 Task: Create a task  Implement a new cloud-based sales management system for a company , assign it to team member softage.3@softage.net in the project AtlasTech and update the status of the task to  On Track  , set the priority of the task to Low
Action: Mouse moved to (76, 266)
Screenshot: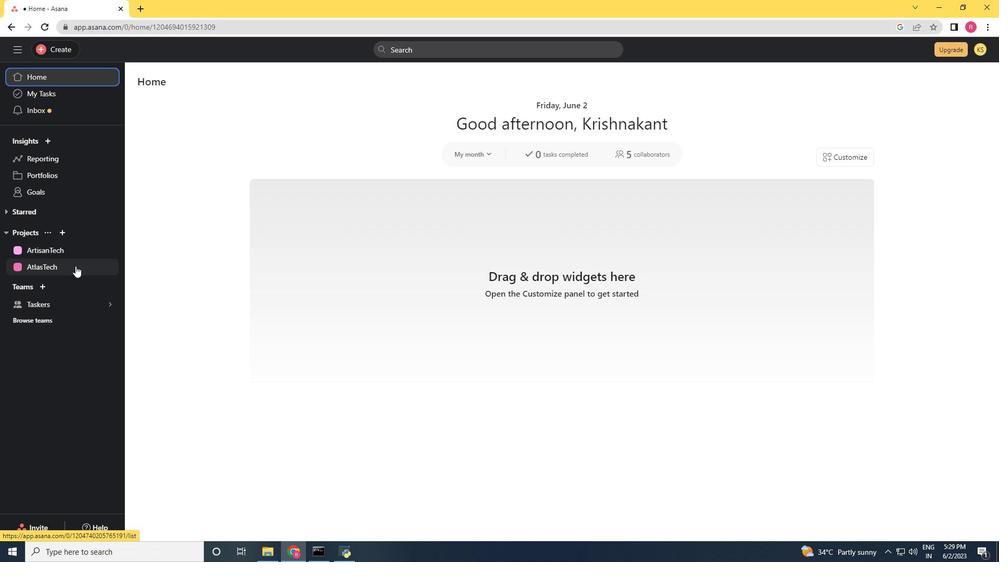 
Action: Mouse pressed left at (76, 266)
Screenshot: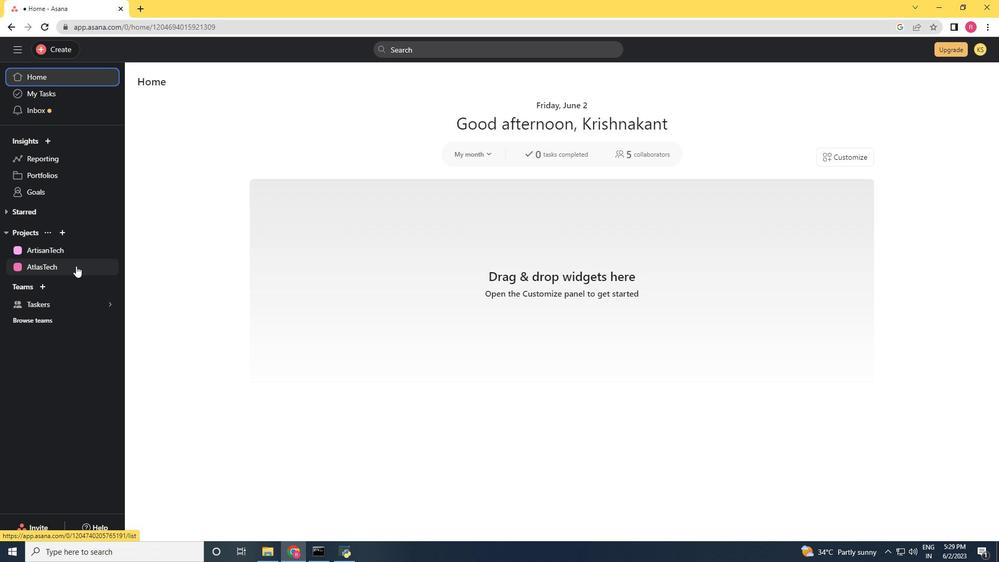 
Action: Mouse moved to (48, 43)
Screenshot: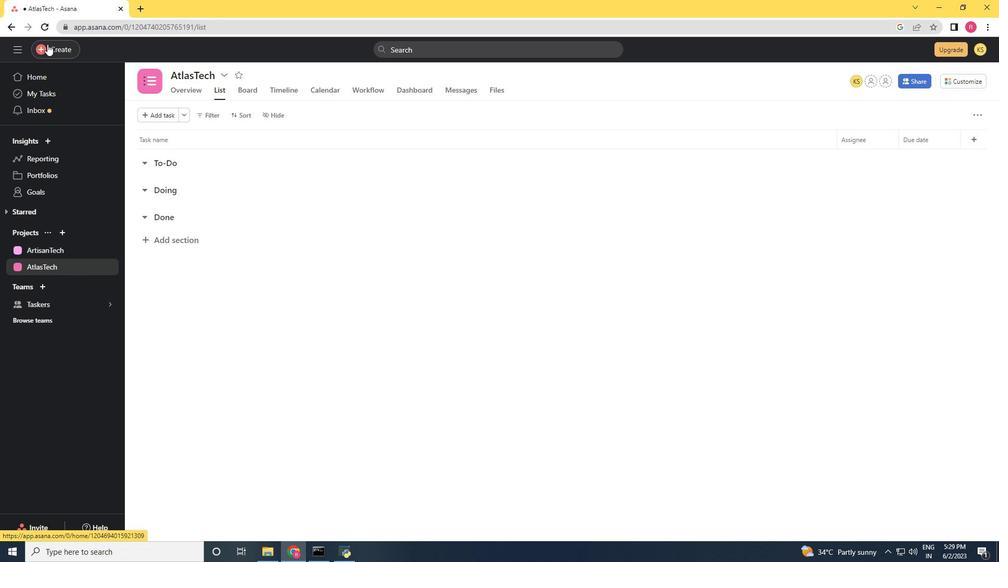 
Action: Mouse pressed left at (48, 43)
Screenshot: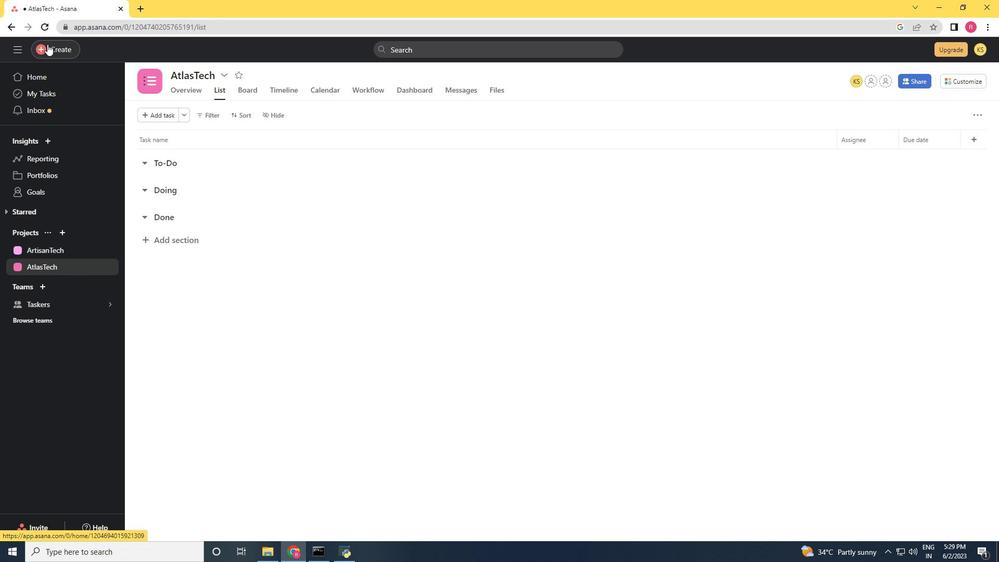 
Action: Mouse moved to (113, 67)
Screenshot: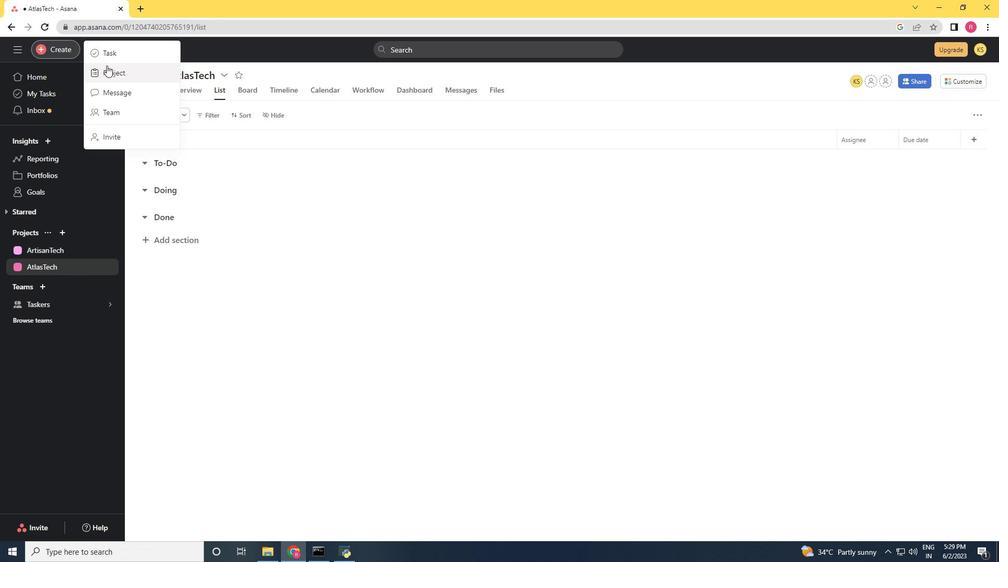 
Action: Mouse pressed left at (113, 67)
Screenshot: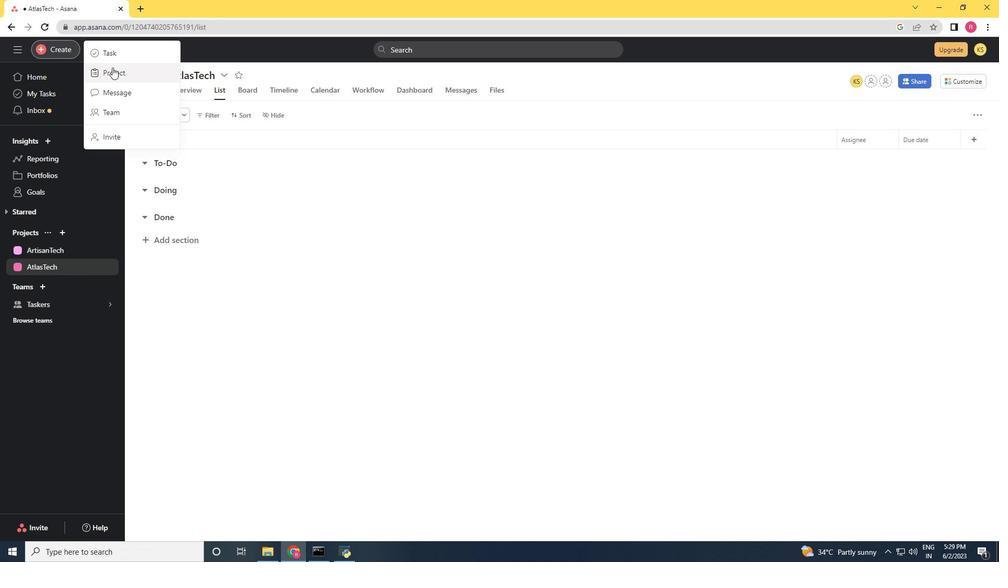 
Action: Mouse moved to (19, 55)
Screenshot: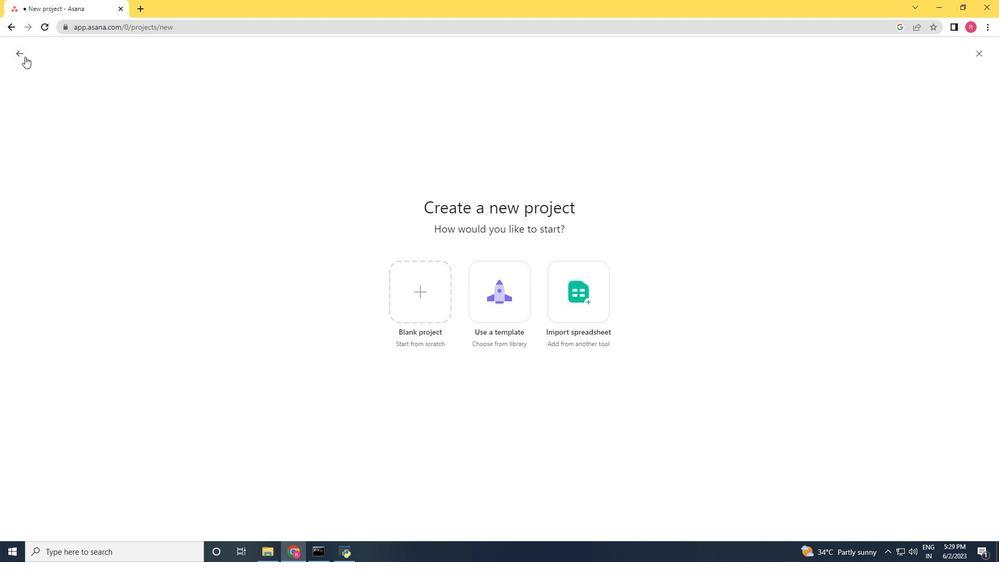 
Action: Mouse pressed left at (19, 55)
Screenshot: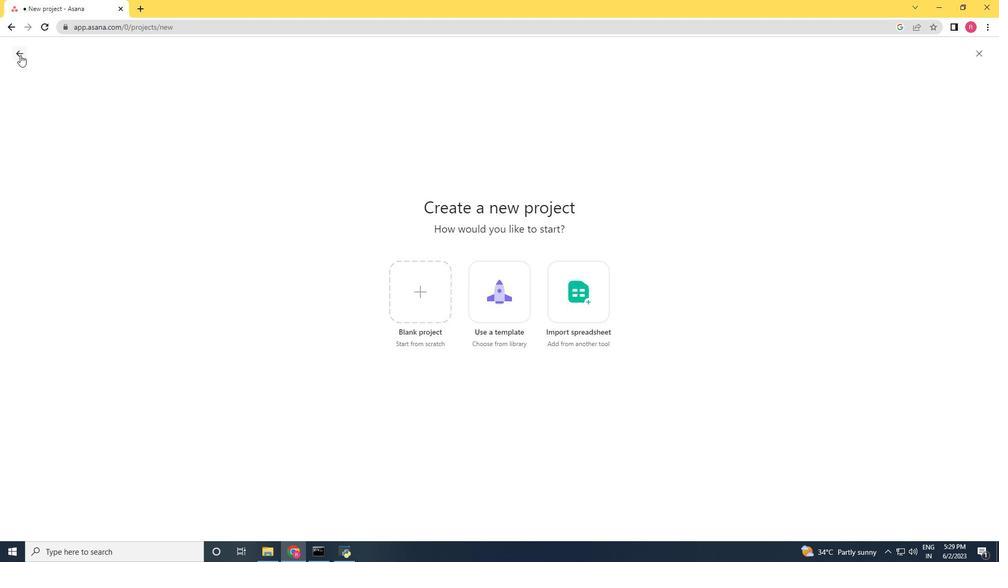 
Action: Mouse moved to (66, 51)
Screenshot: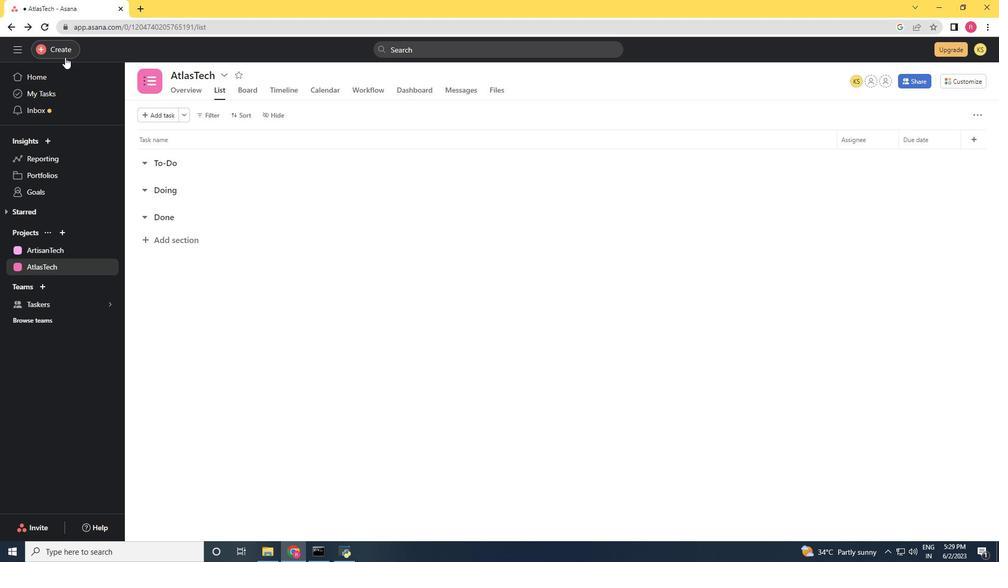 
Action: Mouse pressed left at (66, 51)
Screenshot: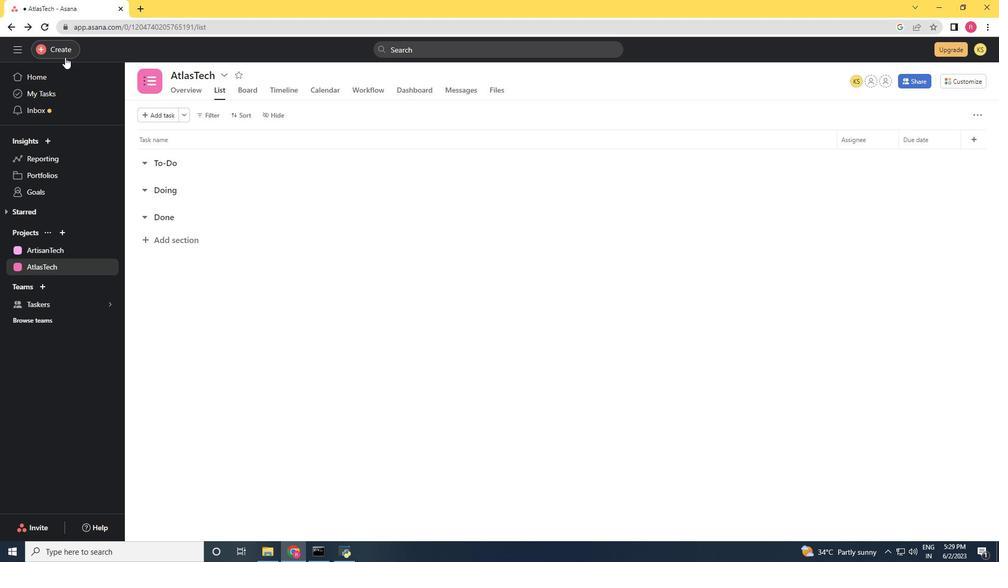 
Action: Mouse moved to (98, 58)
Screenshot: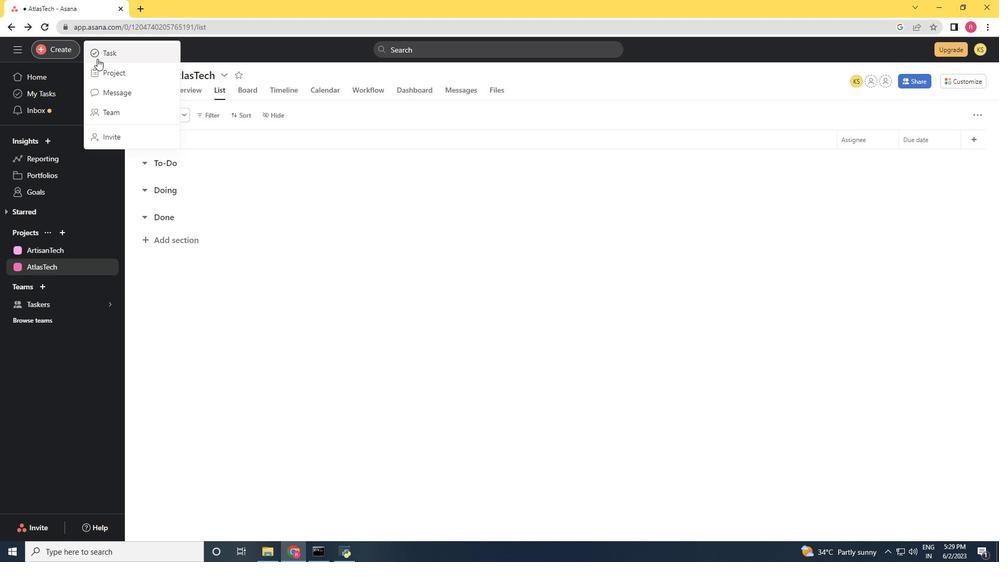 
Action: Mouse pressed left at (98, 58)
Screenshot: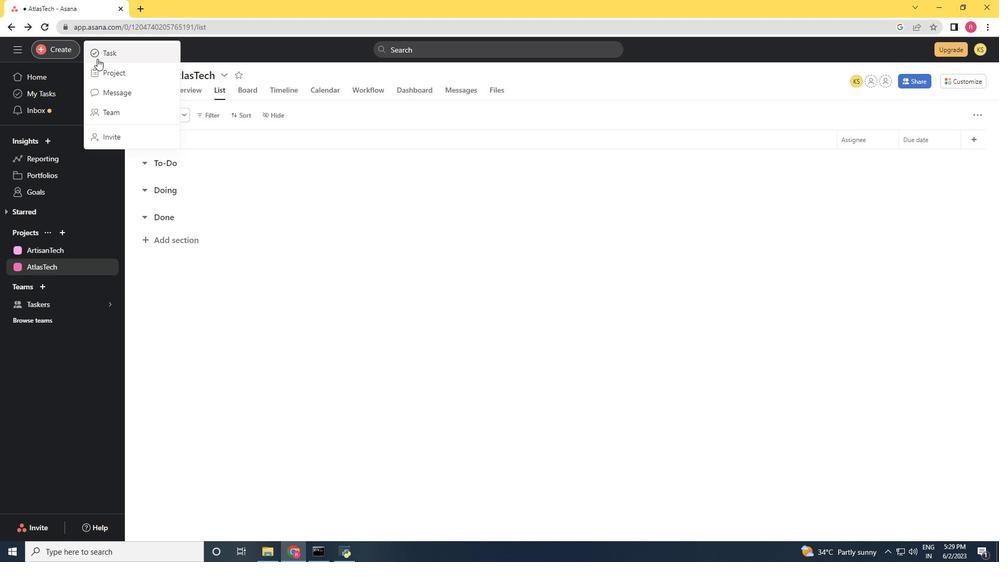 
Action: Mouse moved to (99, 58)
Screenshot: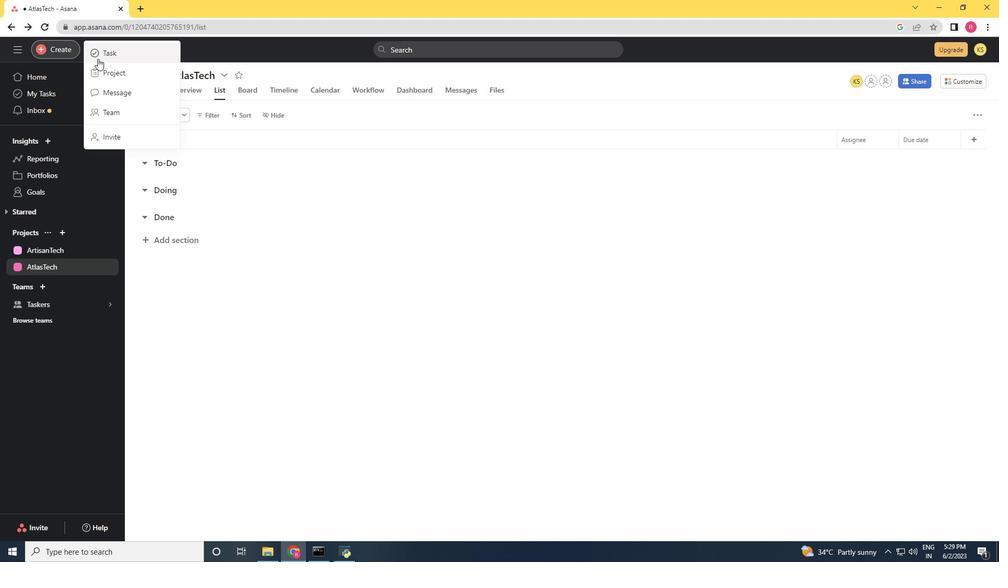 
Action: Key pressed <Key.shift>Implement<Key.space>a<Key.space>new<Key.space>cloud<Key.space><Key.backspace>-based<Key.space>ssl<Key.backspace><Key.backspace>ales<Key.space>management<Key.space>system<Key.space>for<Key.space>a<Key.space>company<Key.space>
Screenshot: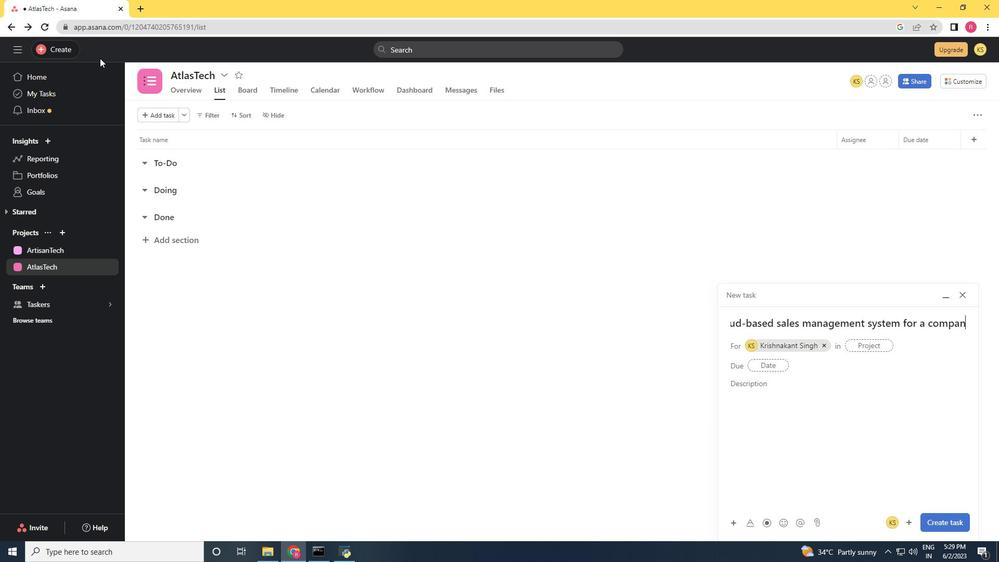 
Action: Mouse moved to (821, 347)
Screenshot: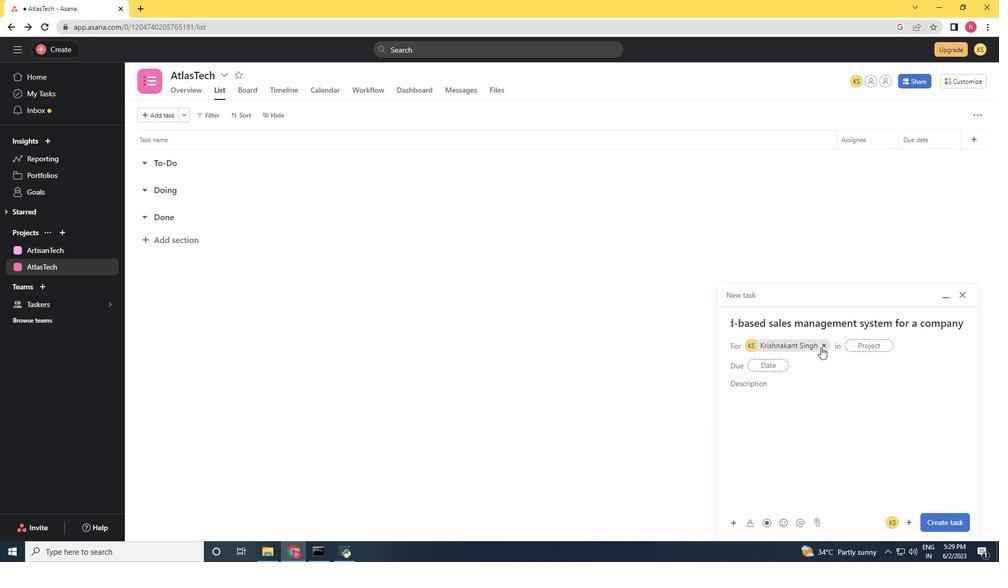 
Action: Mouse pressed left at (821, 347)
Screenshot: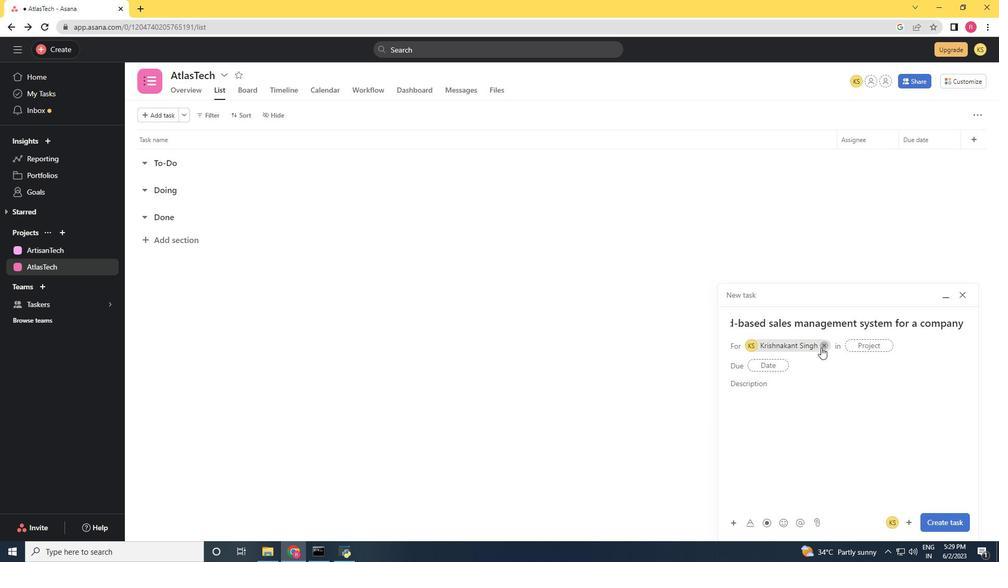 
Action: Mouse moved to (779, 345)
Screenshot: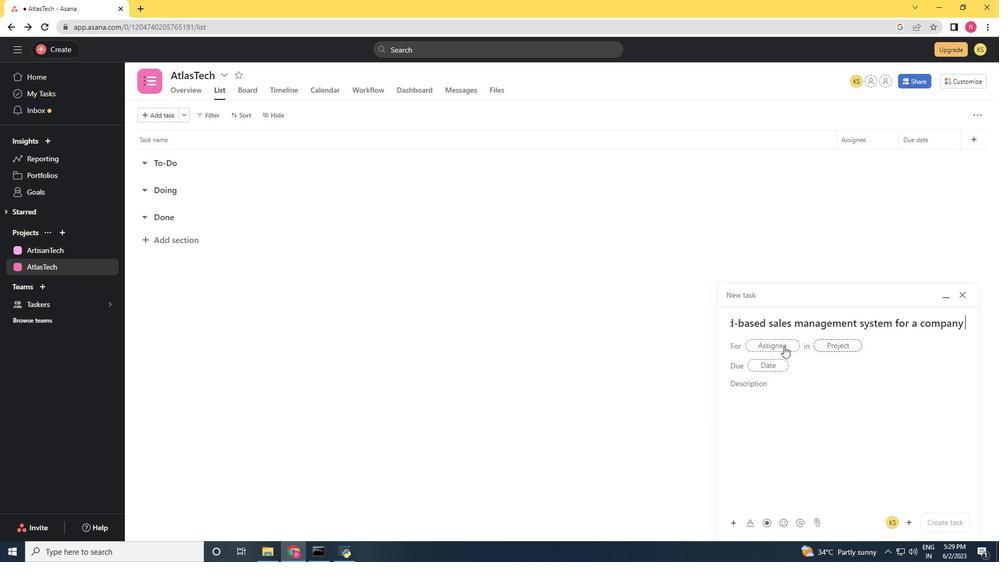 
Action: Mouse pressed left at (779, 345)
Screenshot: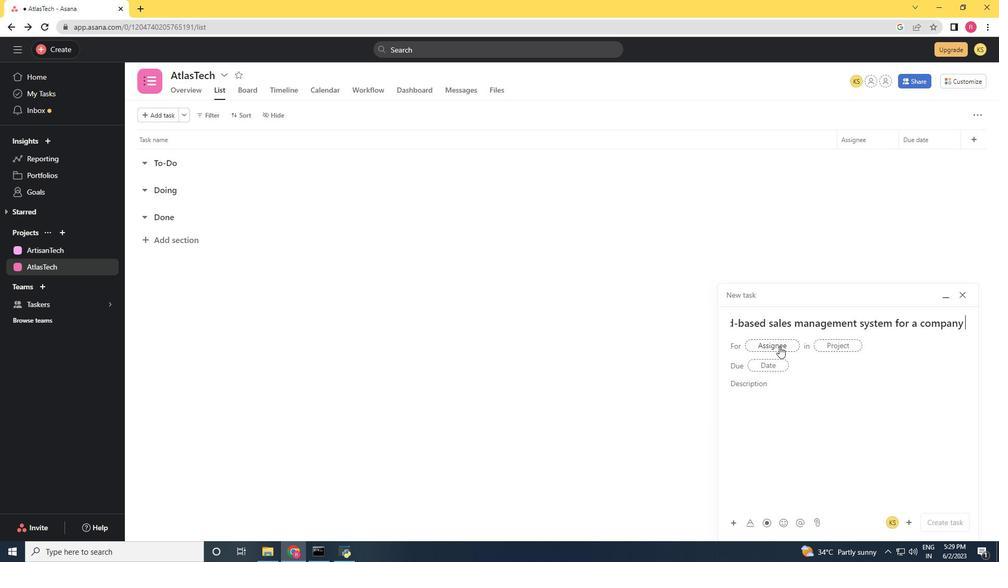 
Action: Mouse moved to (646, 331)
Screenshot: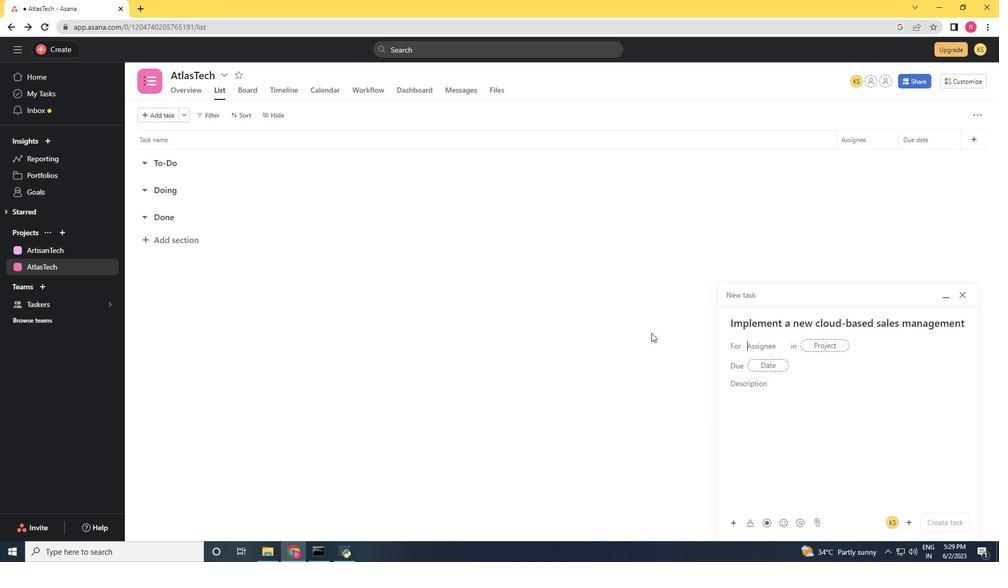 
Action: Key pressed softage.3<Key.shift>@softage.net
Screenshot: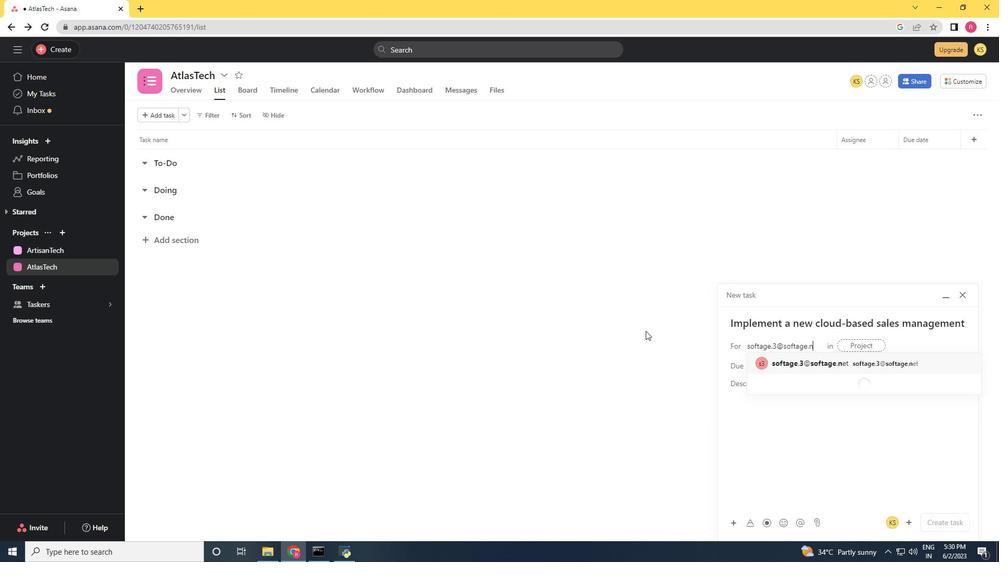 
Action: Mouse moved to (784, 368)
Screenshot: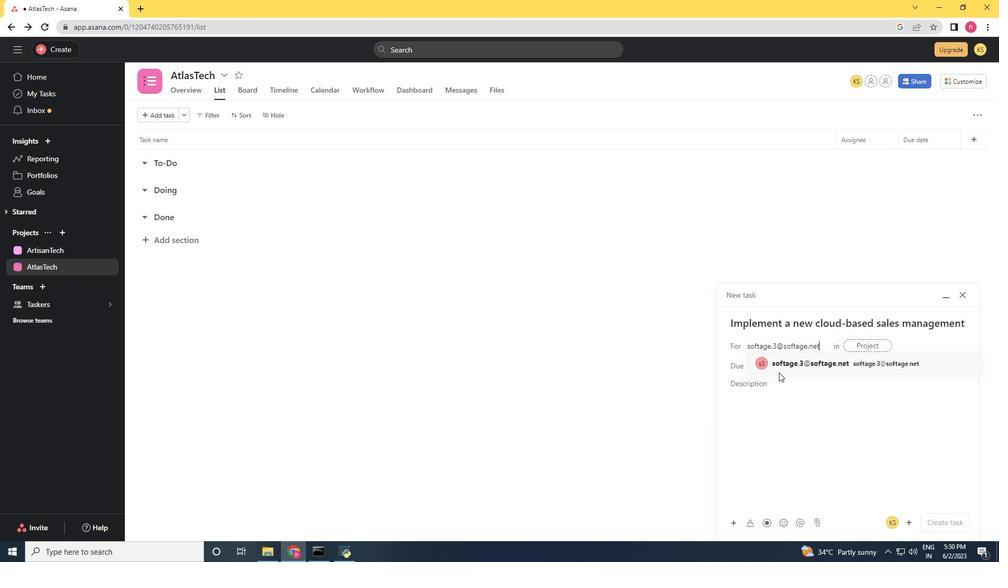 
Action: Mouse pressed left at (784, 368)
Screenshot: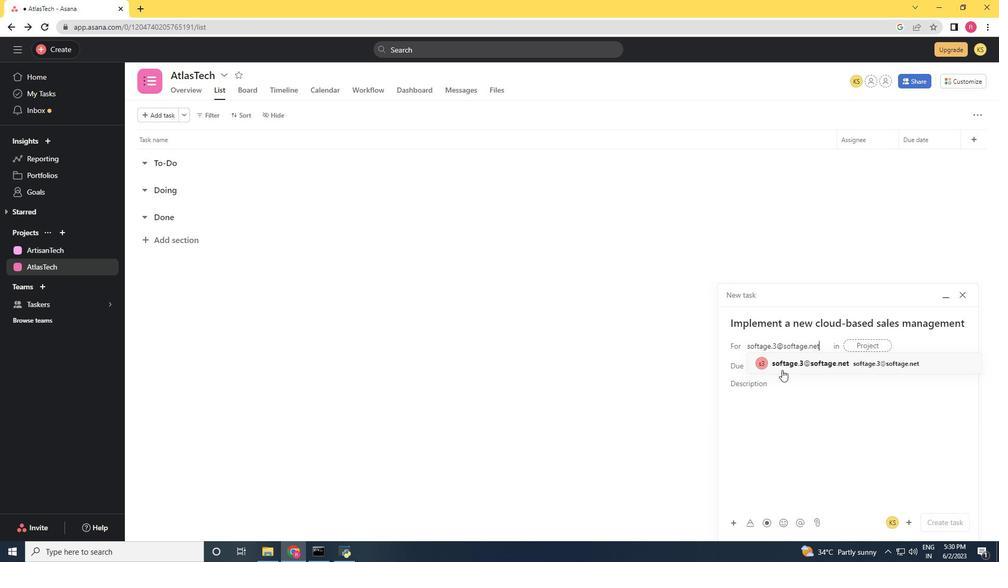 
Action: Mouse moved to (679, 385)
Screenshot: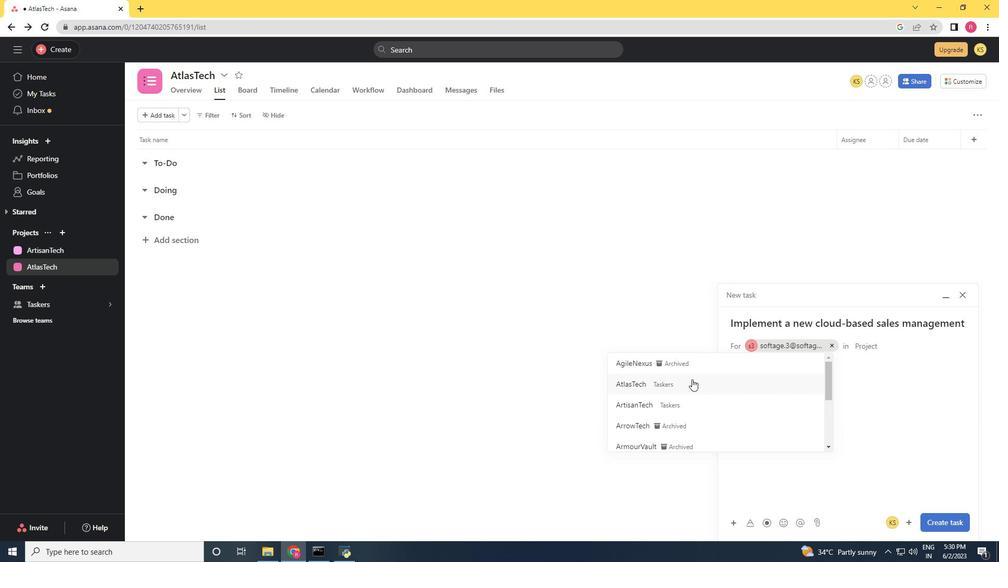 
Action: Mouse pressed left at (679, 385)
Screenshot: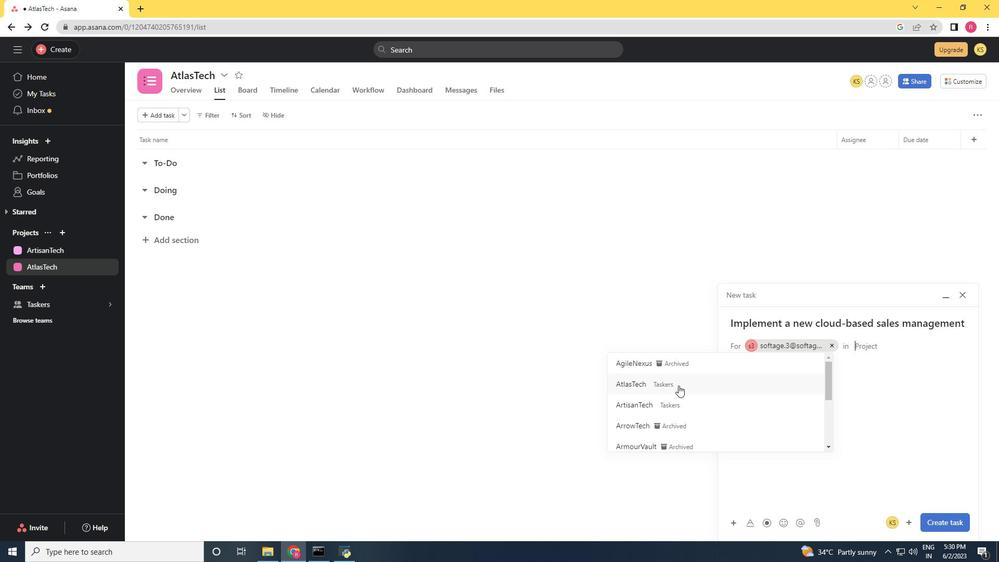 
Action: Mouse moved to (934, 524)
Screenshot: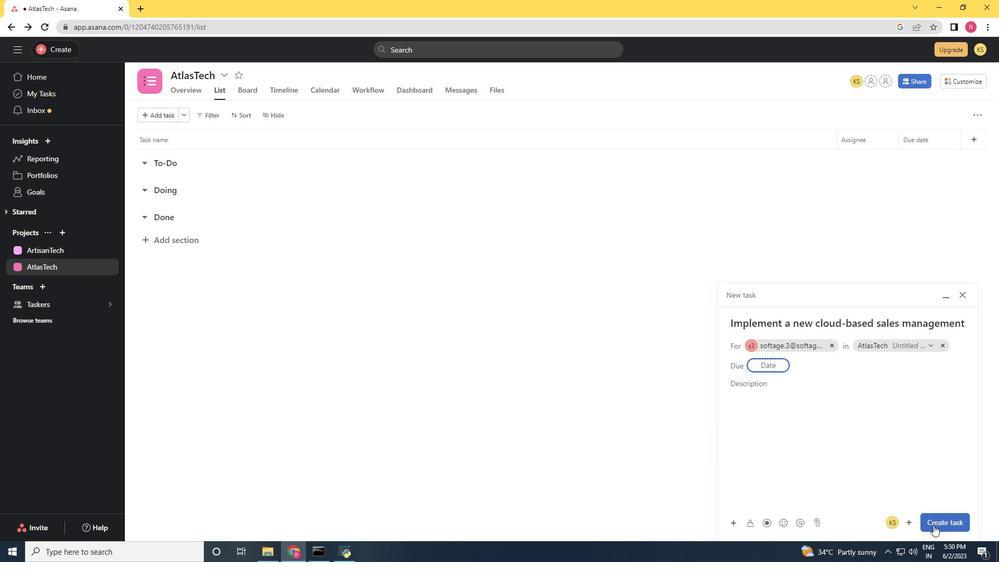 
Action: Mouse pressed left at (934, 524)
Screenshot: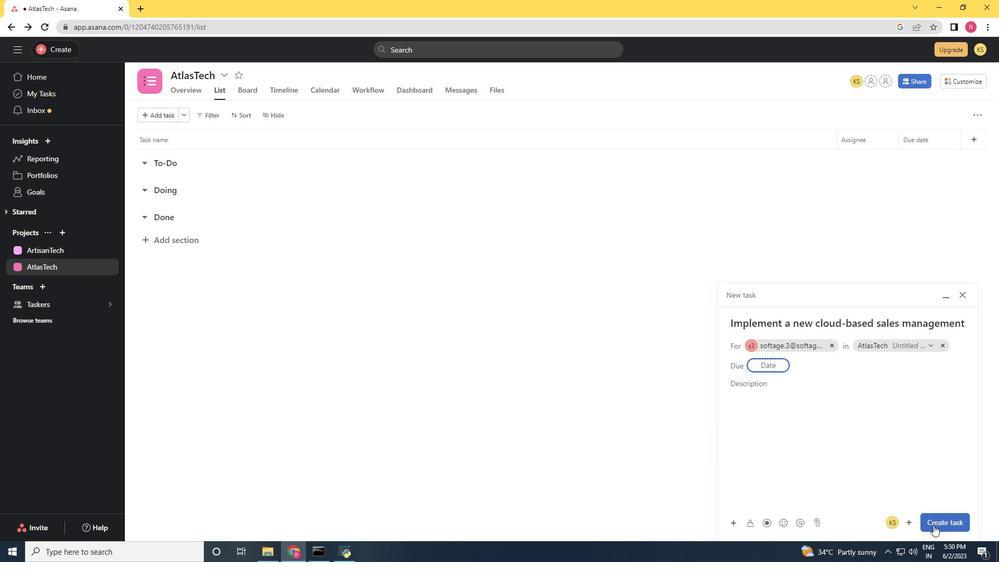 
Action: Mouse moved to (838, 128)
Screenshot: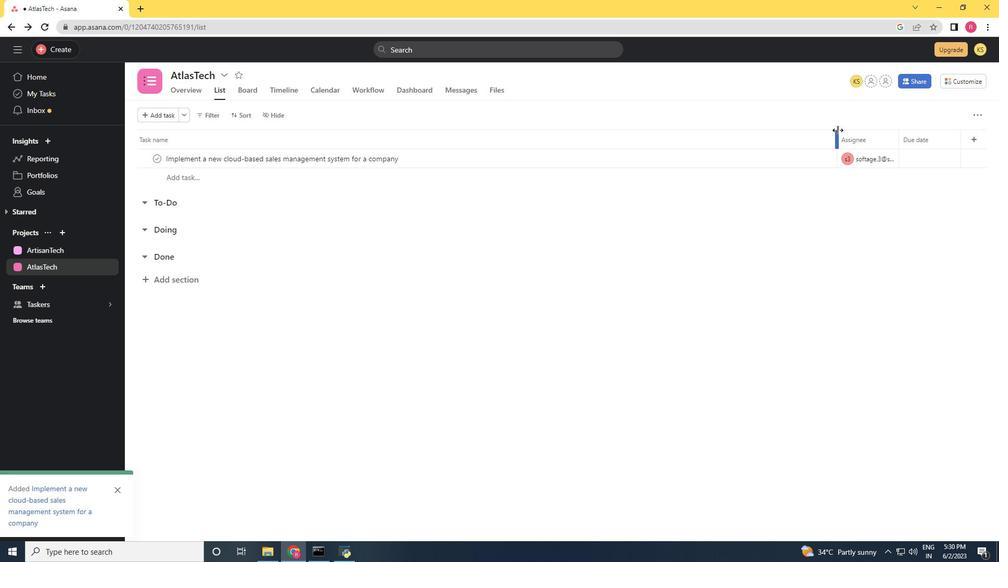 
Action: Mouse pressed left at (838, 128)
Screenshot: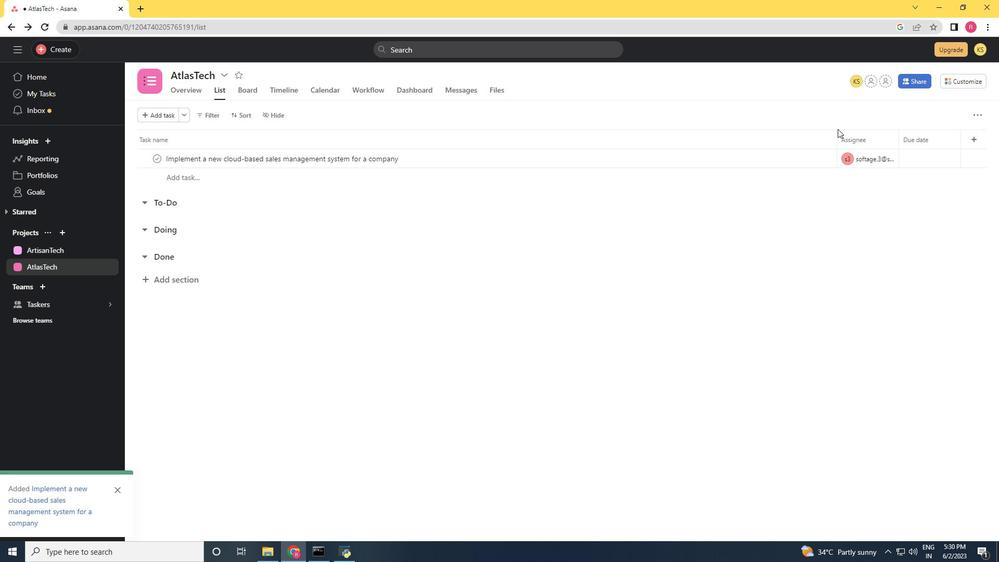 
Action: Mouse moved to (837, 130)
Screenshot: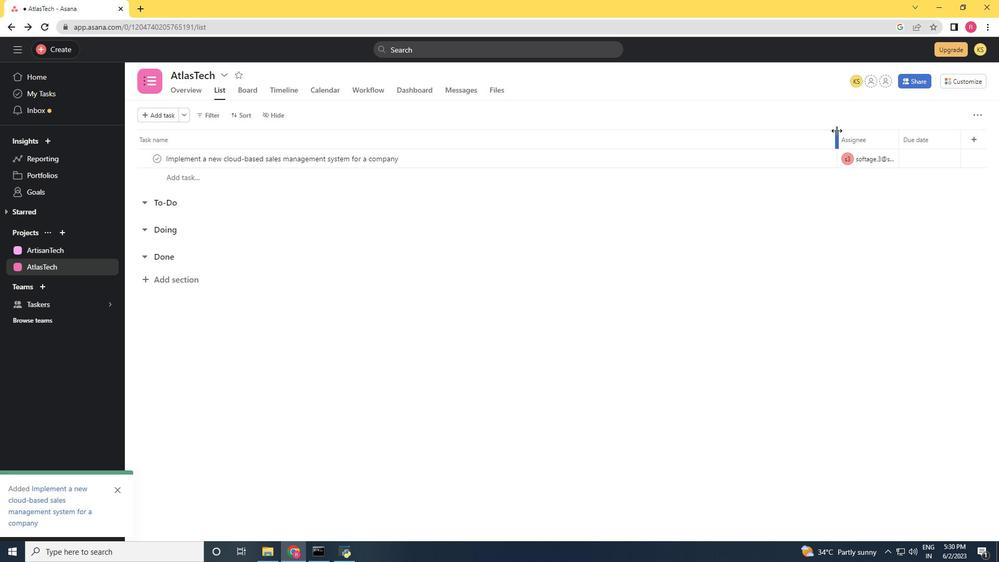
Action: Mouse pressed left at (837, 130)
Screenshot: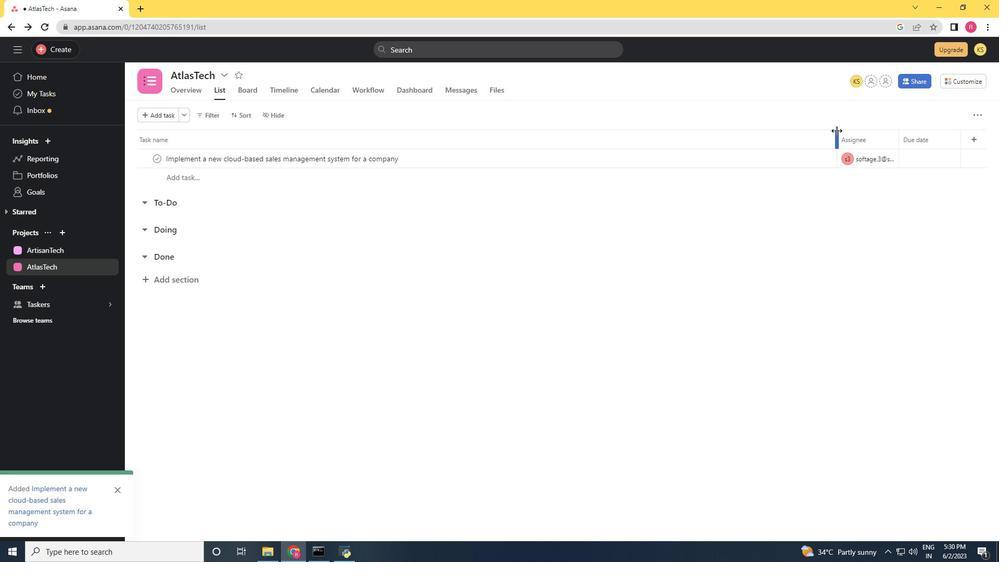
Action: Mouse moved to (932, 138)
Screenshot: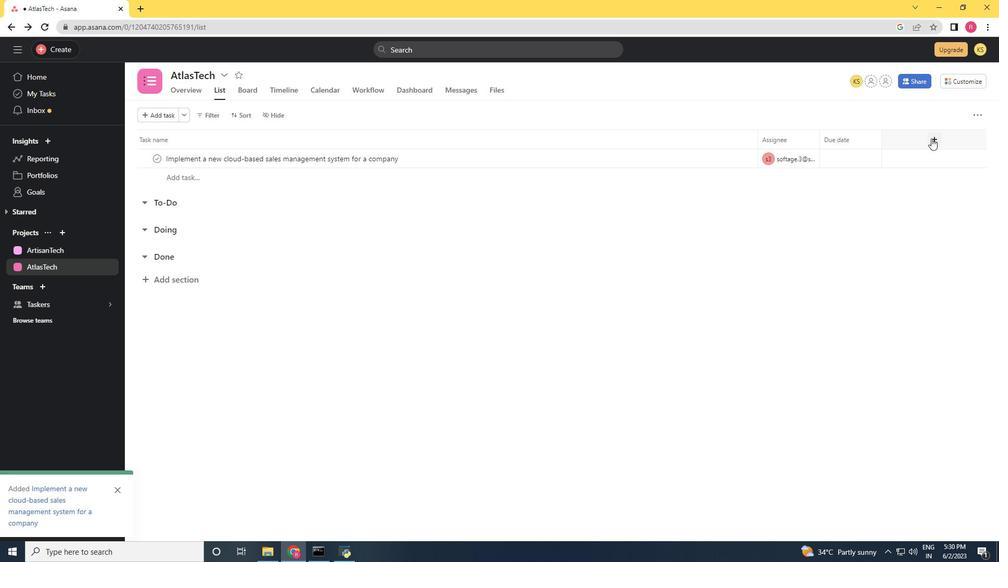 
Action: Mouse pressed left at (932, 138)
Screenshot: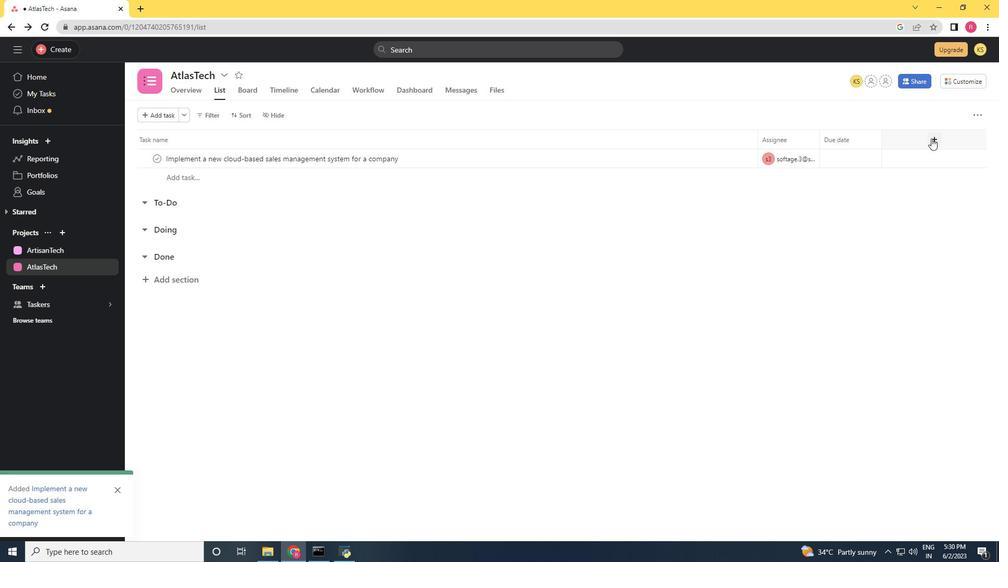 
Action: Mouse moved to (935, 139)
Screenshot: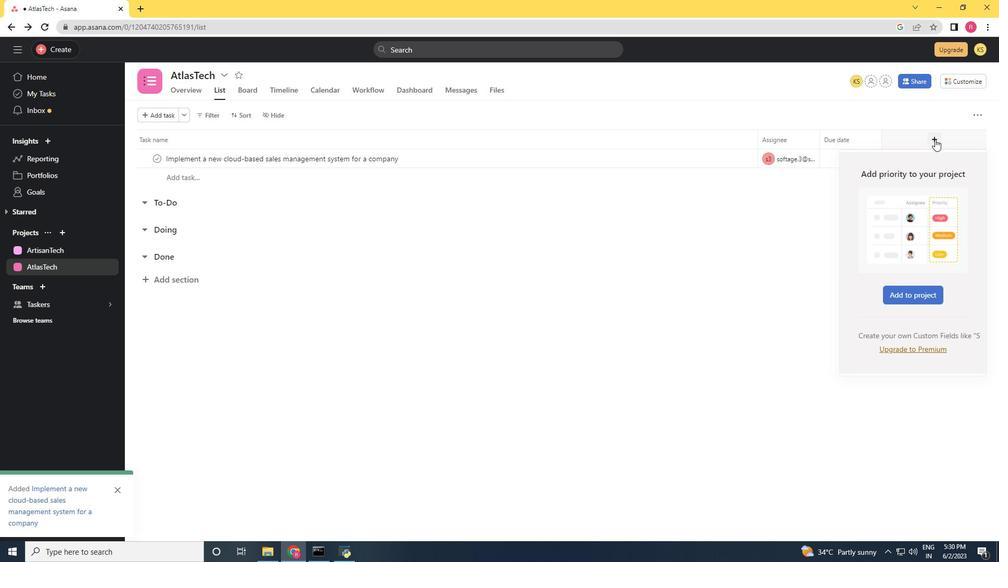 
Action: Mouse pressed left at (935, 139)
Screenshot: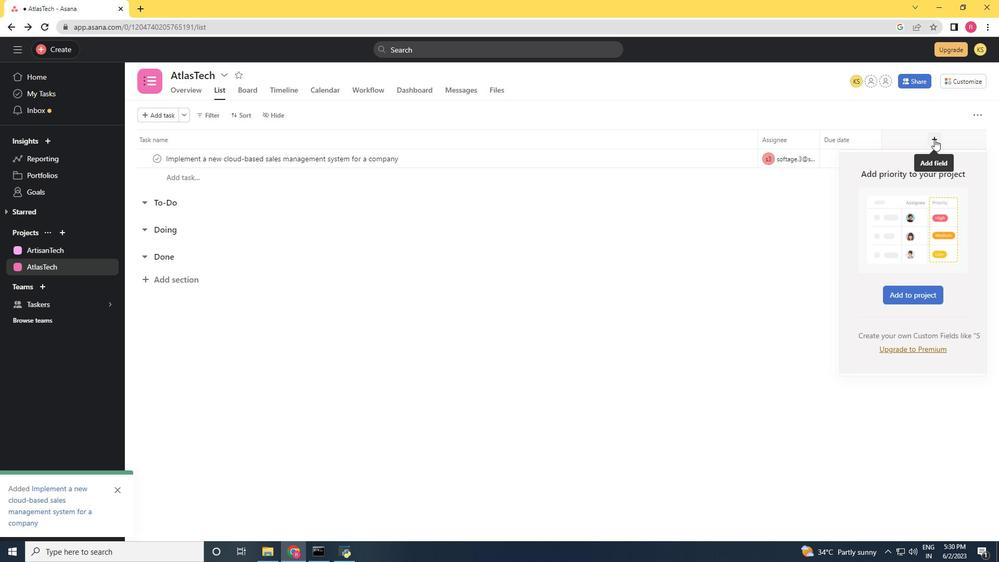 
Action: Mouse moved to (927, 161)
Screenshot: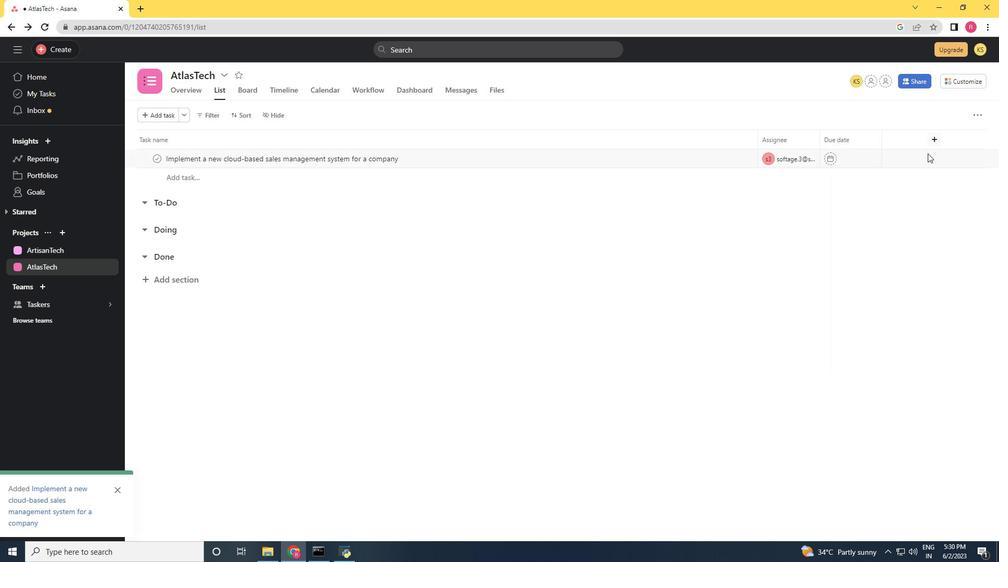
Action: Mouse pressed left at (927, 161)
Screenshot: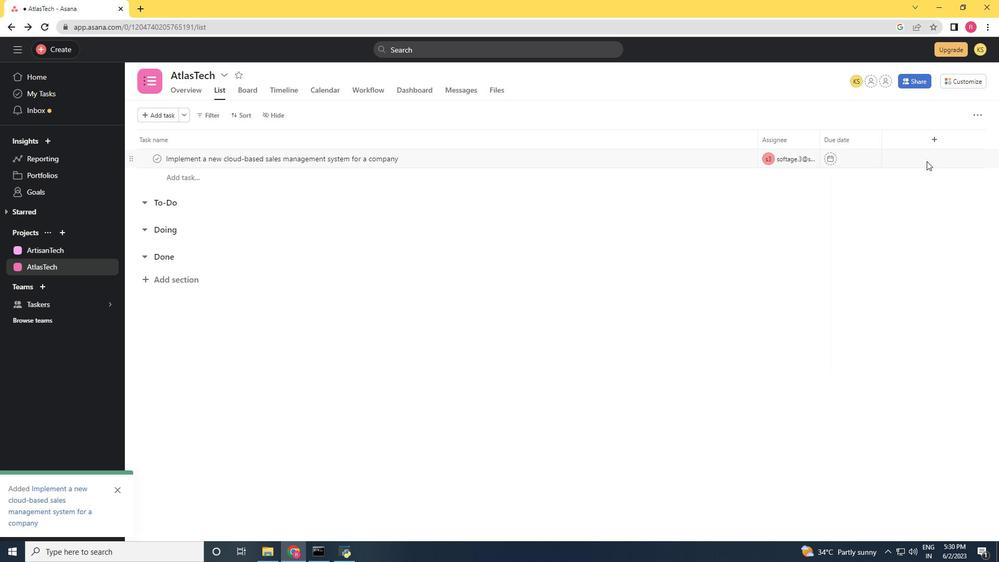 
Action: Mouse moved to (935, 136)
Screenshot: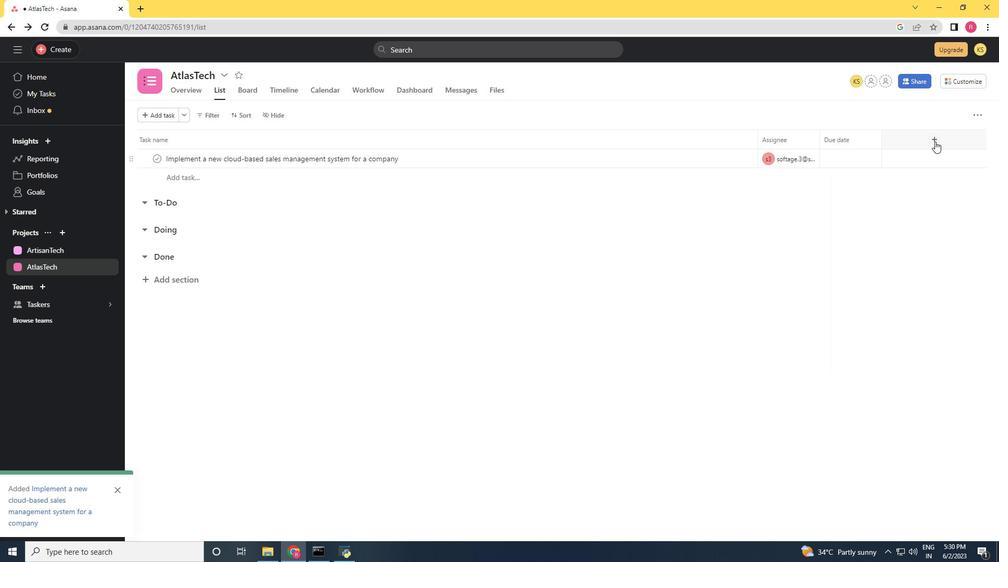 
Action: Mouse pressed left at (935, 136)
Screenshot: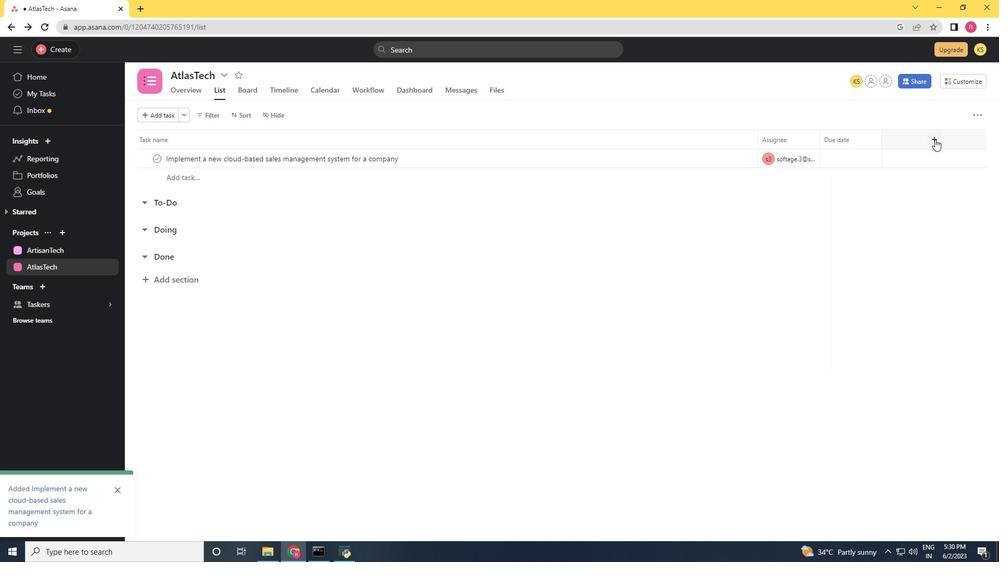 
Action: Mouse moved to (920, 295)
Screenshot: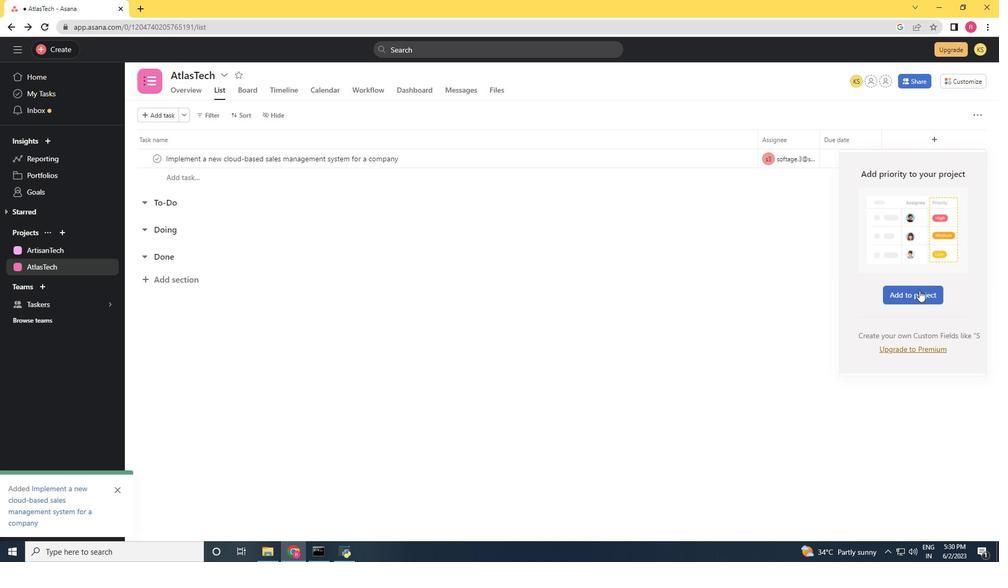 
Action: Mouse pressed left at (920, 295)
Screenshot: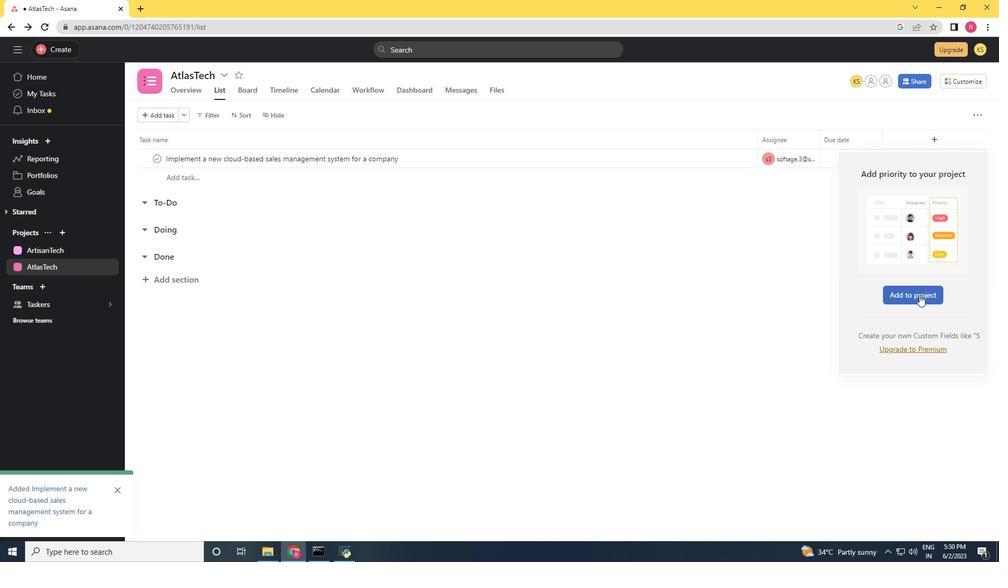 
Action: Mouse moved to (962, 139)
Screenshot: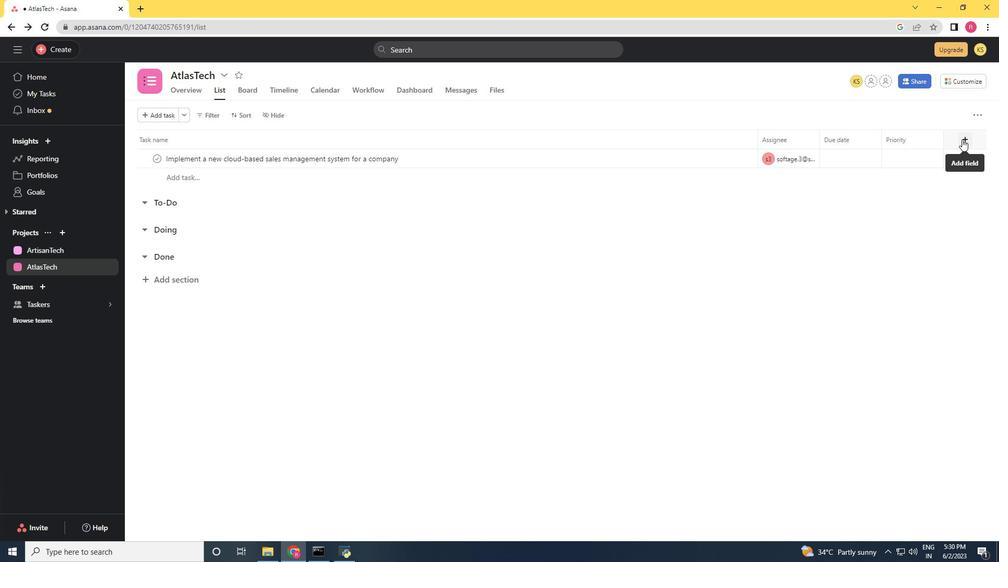
Action: Mouse pressed left at (962, 139)
Screenshot: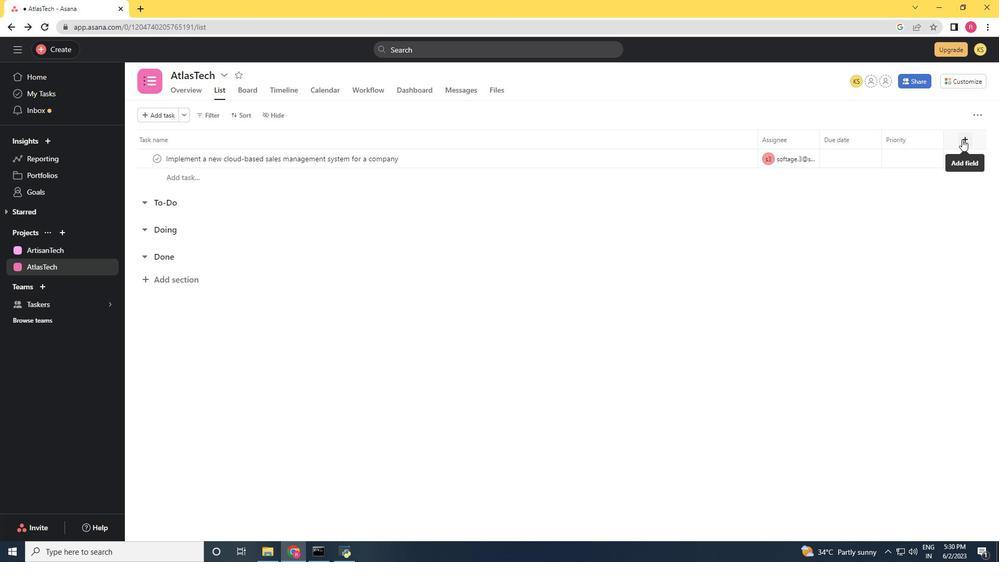 
Action: Mouse moved to (735, 97)
Screenshot: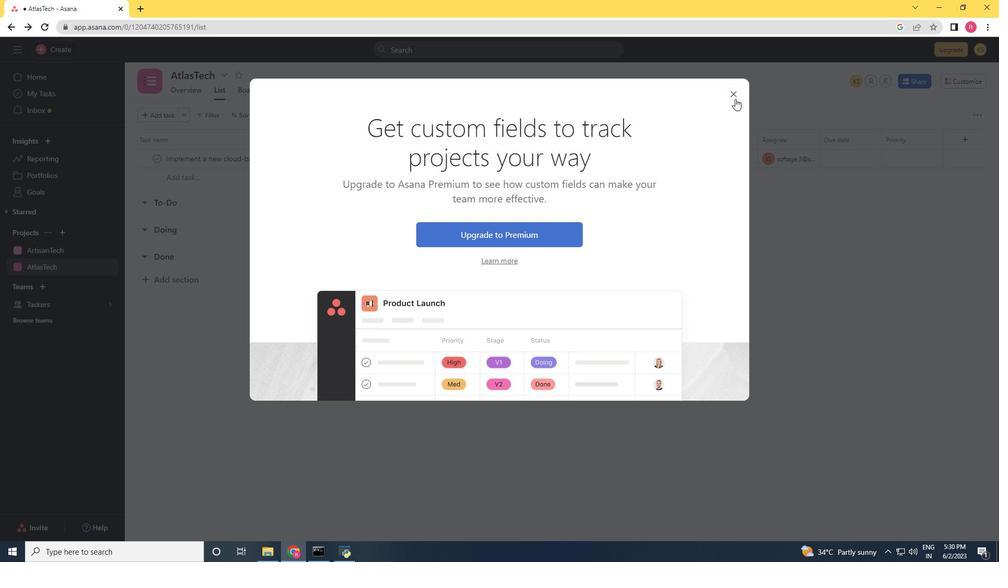 
Action: Mouse pressed left at (735, 97)
Screenshot: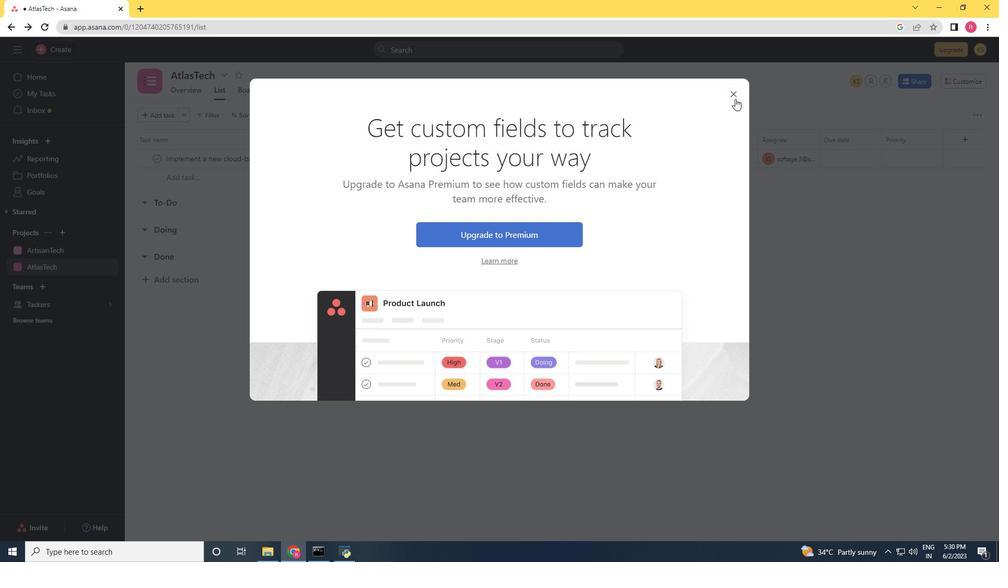
Action: Mouse moved to (905, 158)
Screenshot: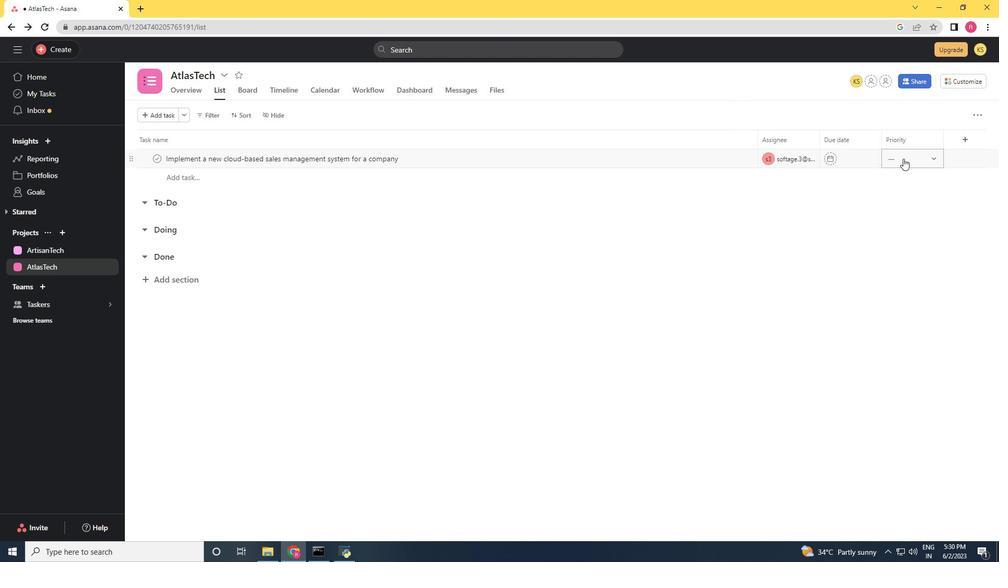 
Action: Mouse pressed left at (905, 158)
Screenshot: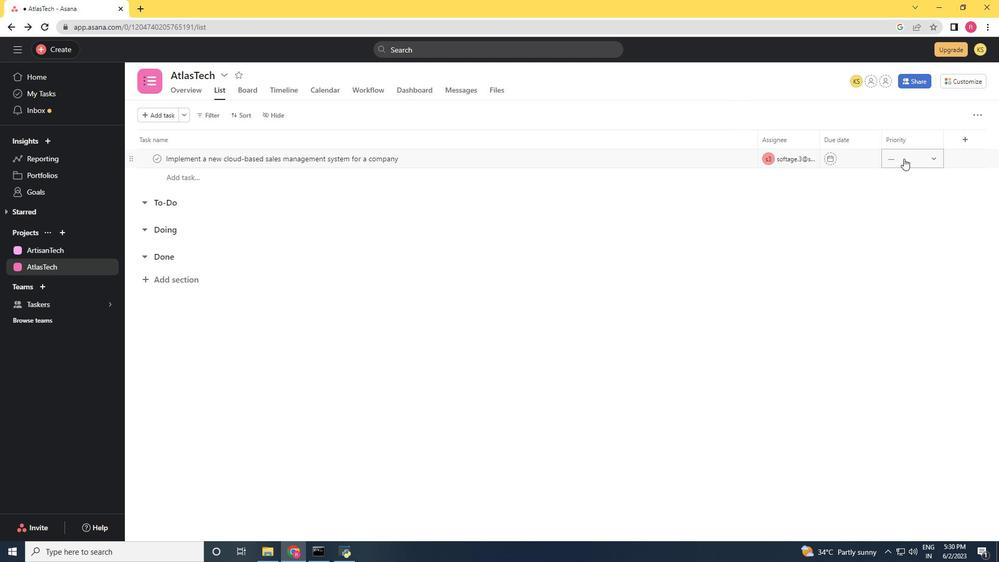 
Action: Mouse moved to (919, 237)
Screenshot: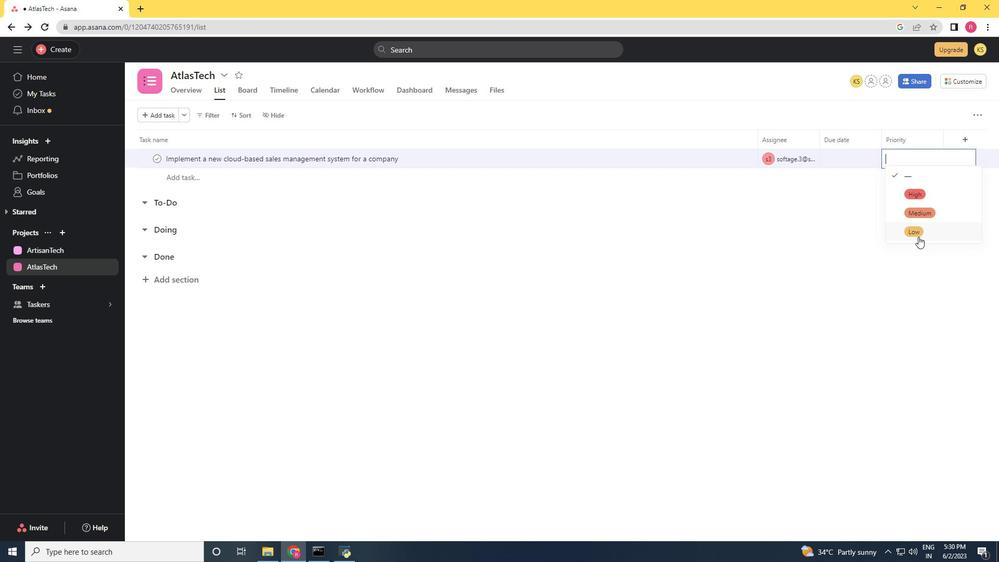 
Action: Mouse pressed left at (919, 237)
Screenshot: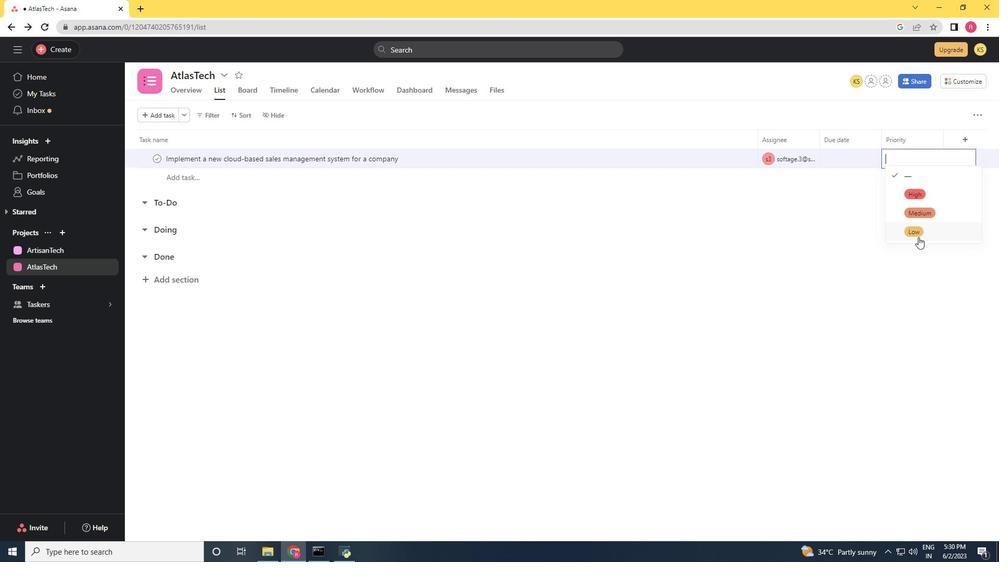 
Action: Mouse moved to (966, 136)
Screenshot: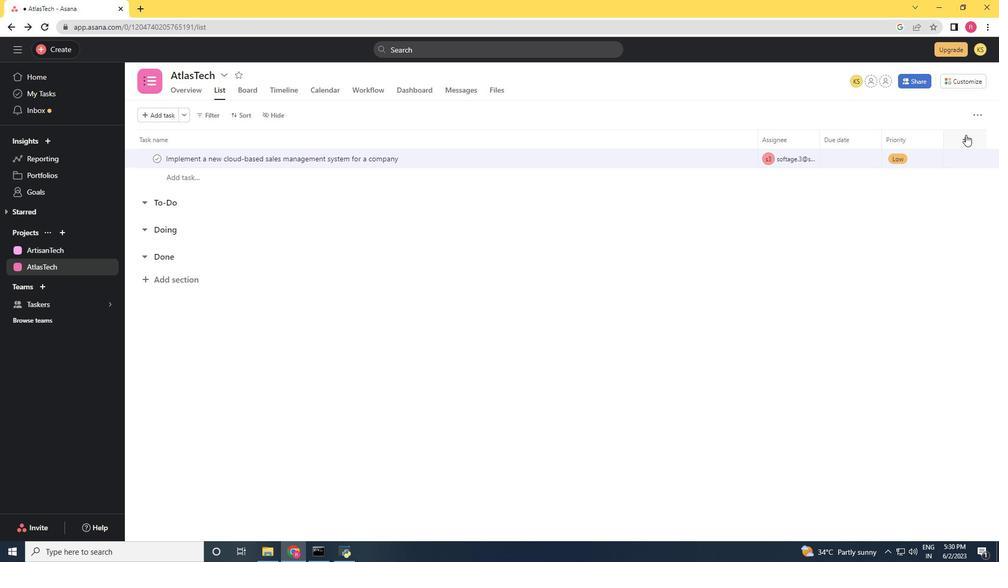 
Action: Mouse pressed left at (966, 136)
Screenshot: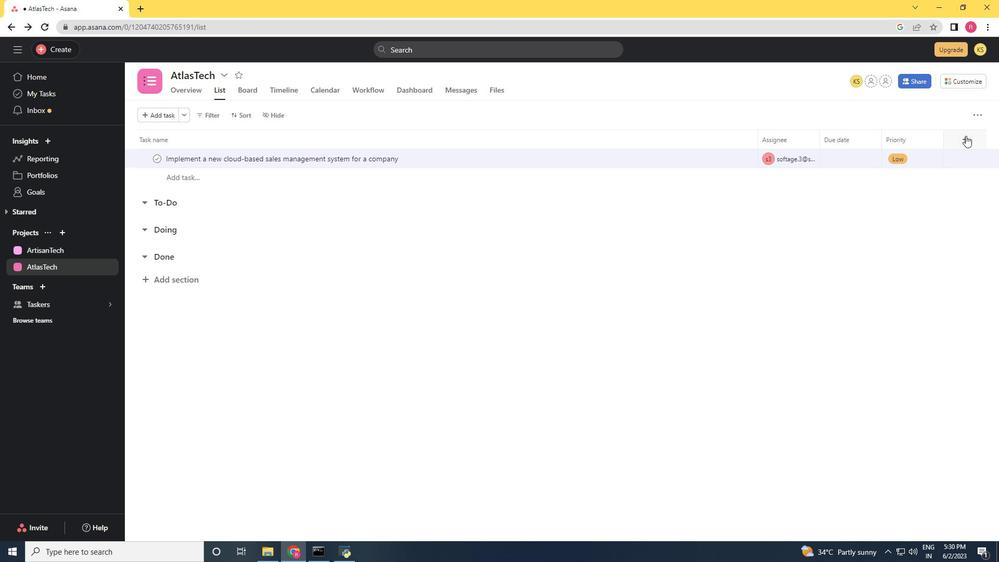 
Action: Mouse moved to (732, 89)
Screenshot: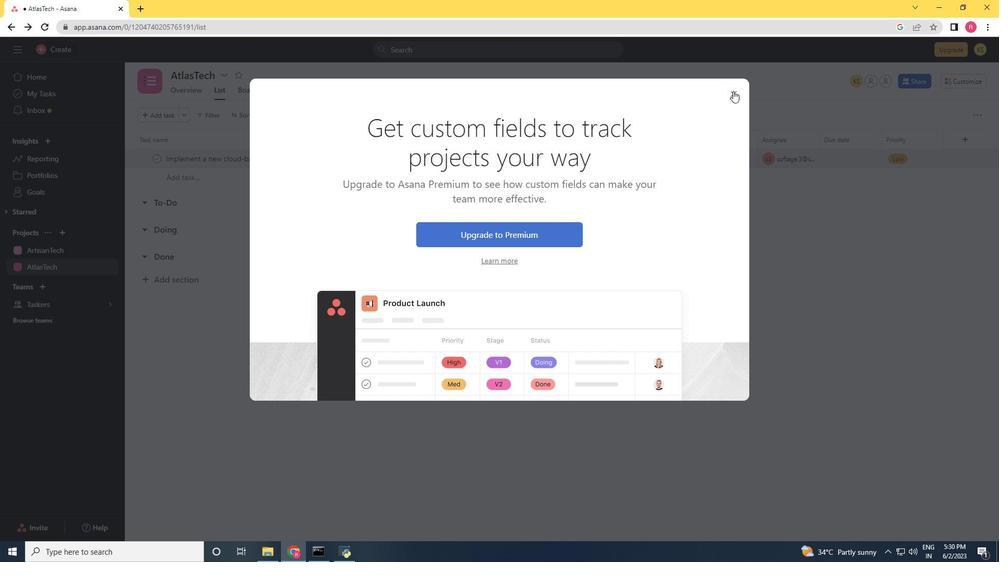 
Action: Mouse pressed left at (732, 89)
Screenshot: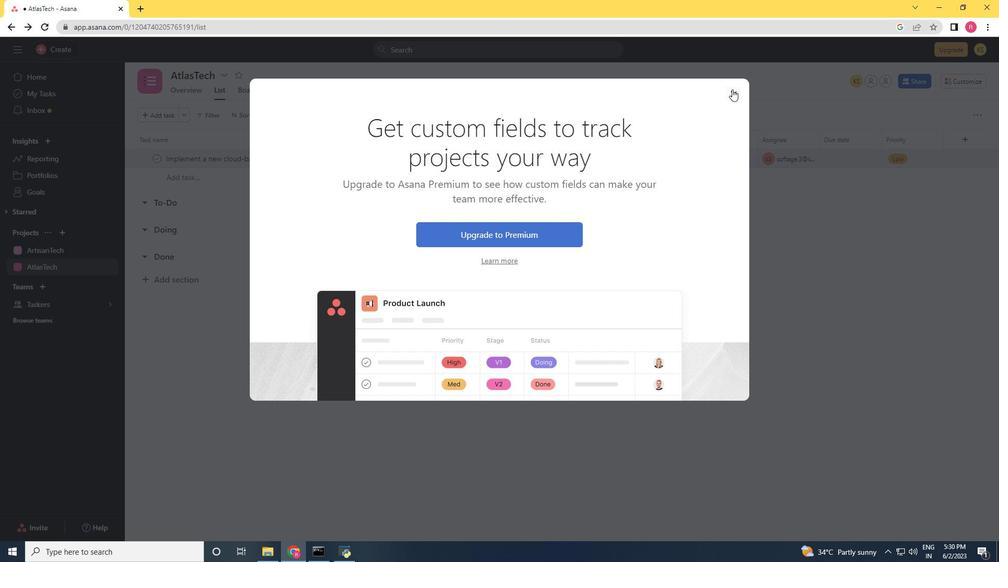 
Action: Mouse moved to (734, 92)
Screenshot: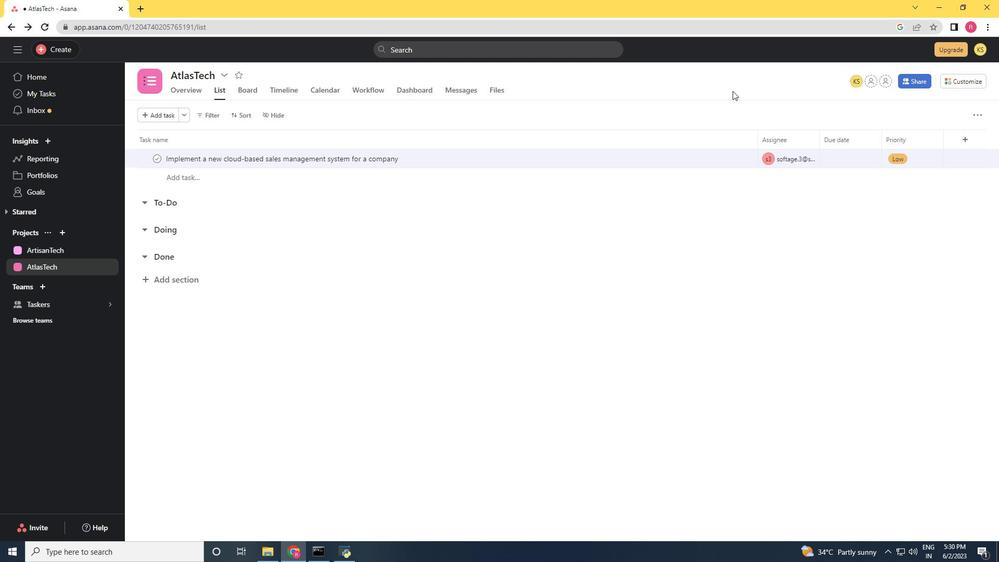 
